 Task: In update from your network choose email frequency weekly.
Action: Mouse moved to (837, 91)
Screenshot: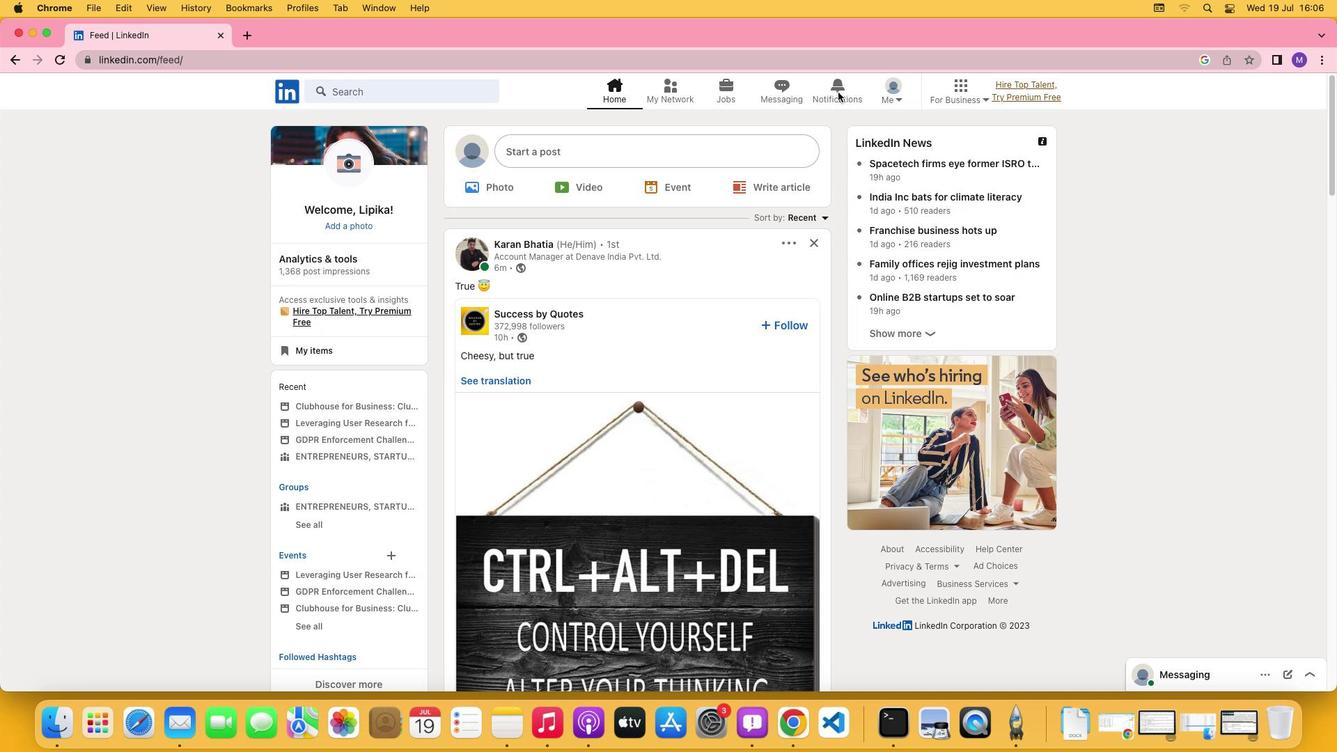 
Action: Mouse pressed left at (837, 91)
Screenshot: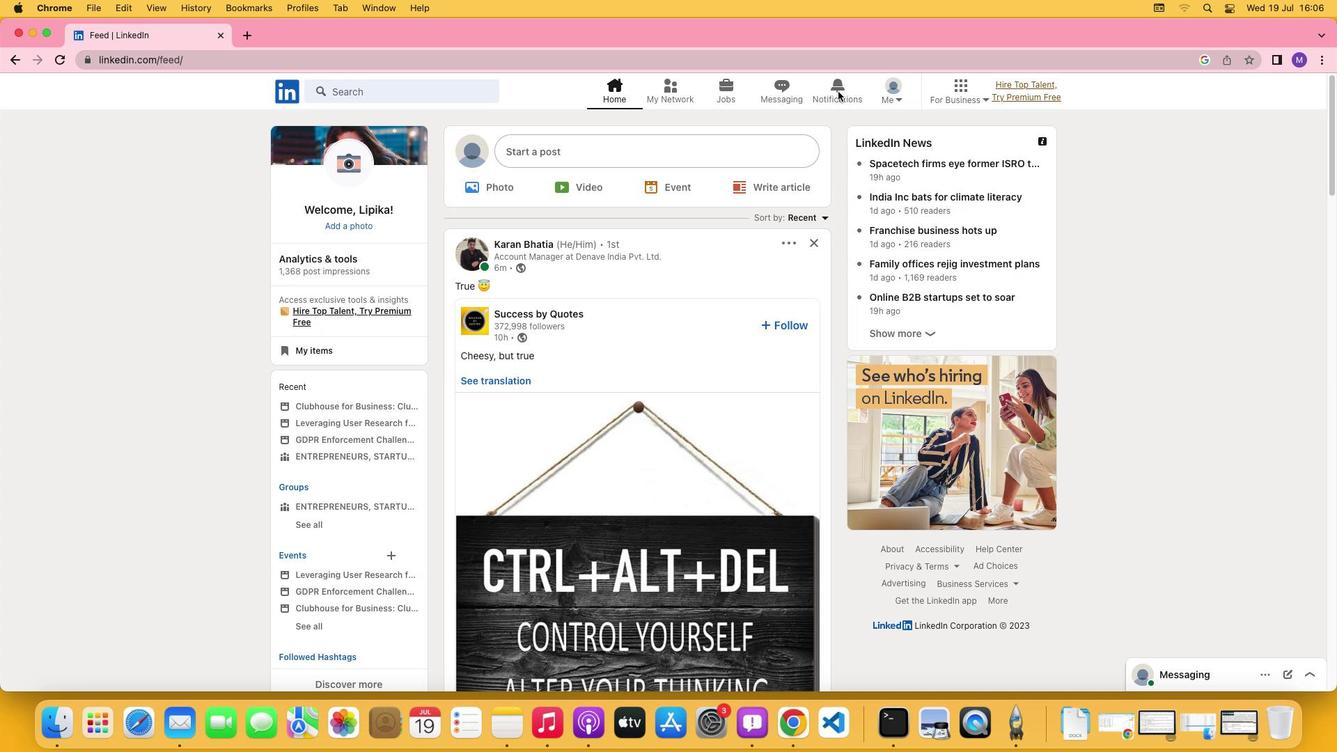 
Action: Mouse moved to (839, 94)
Screenshot: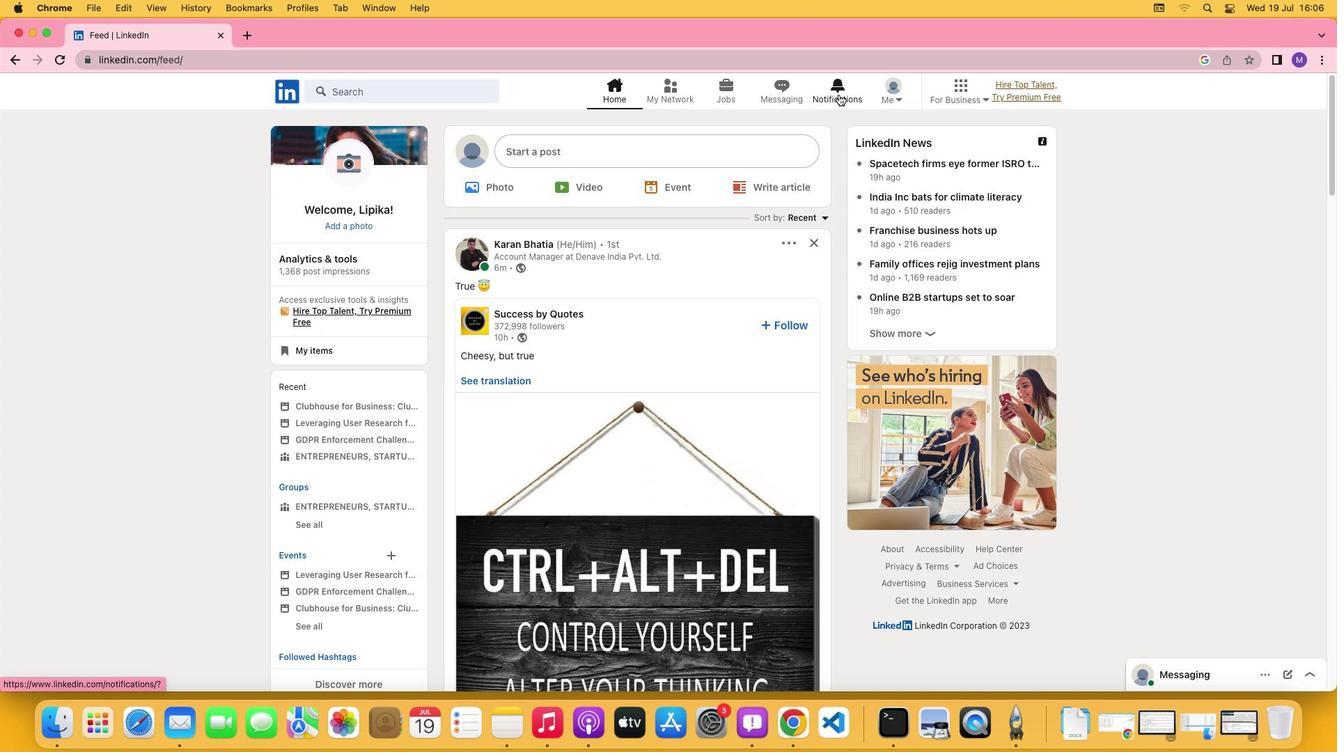 
Action: Mouse pressed left at (839, 94)
Screenshot: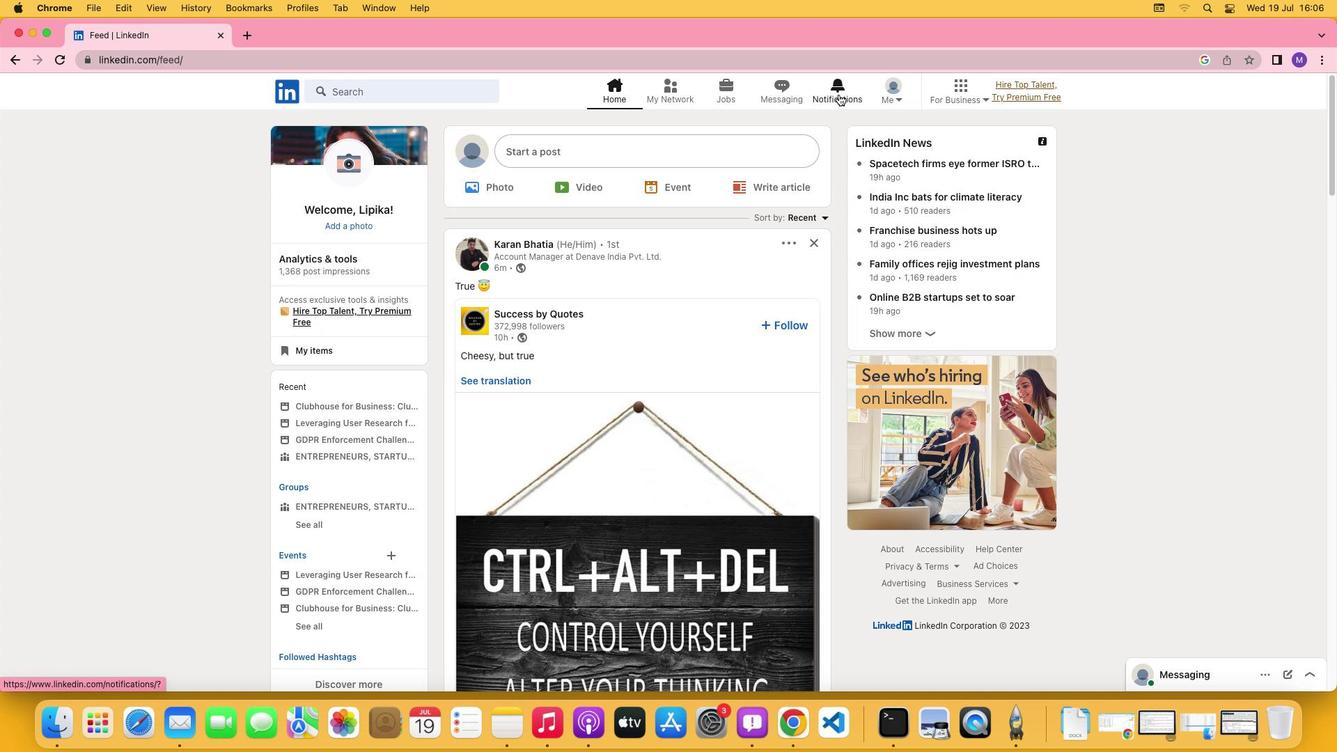 
Action: Mouse moved to (339, 181)
Screenshot: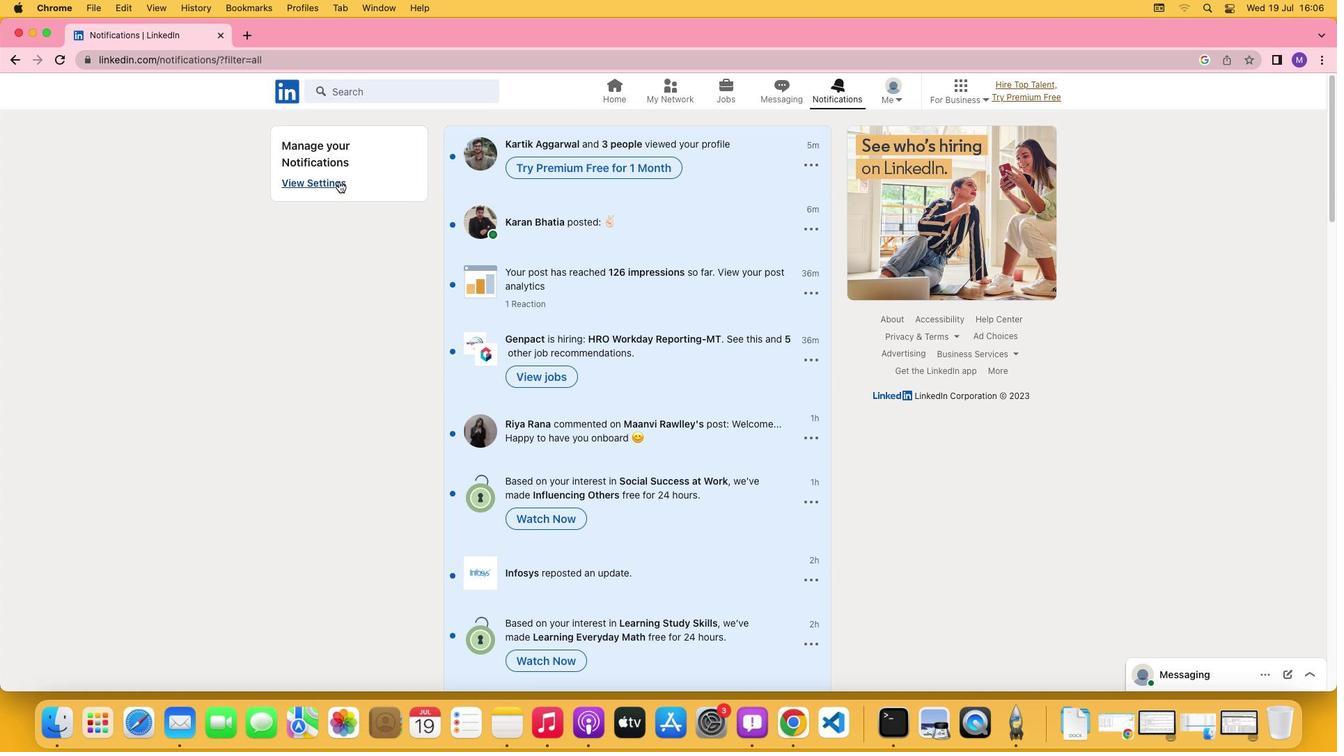 
Action: Mouse pressed left at (339, 181)
Screenshot: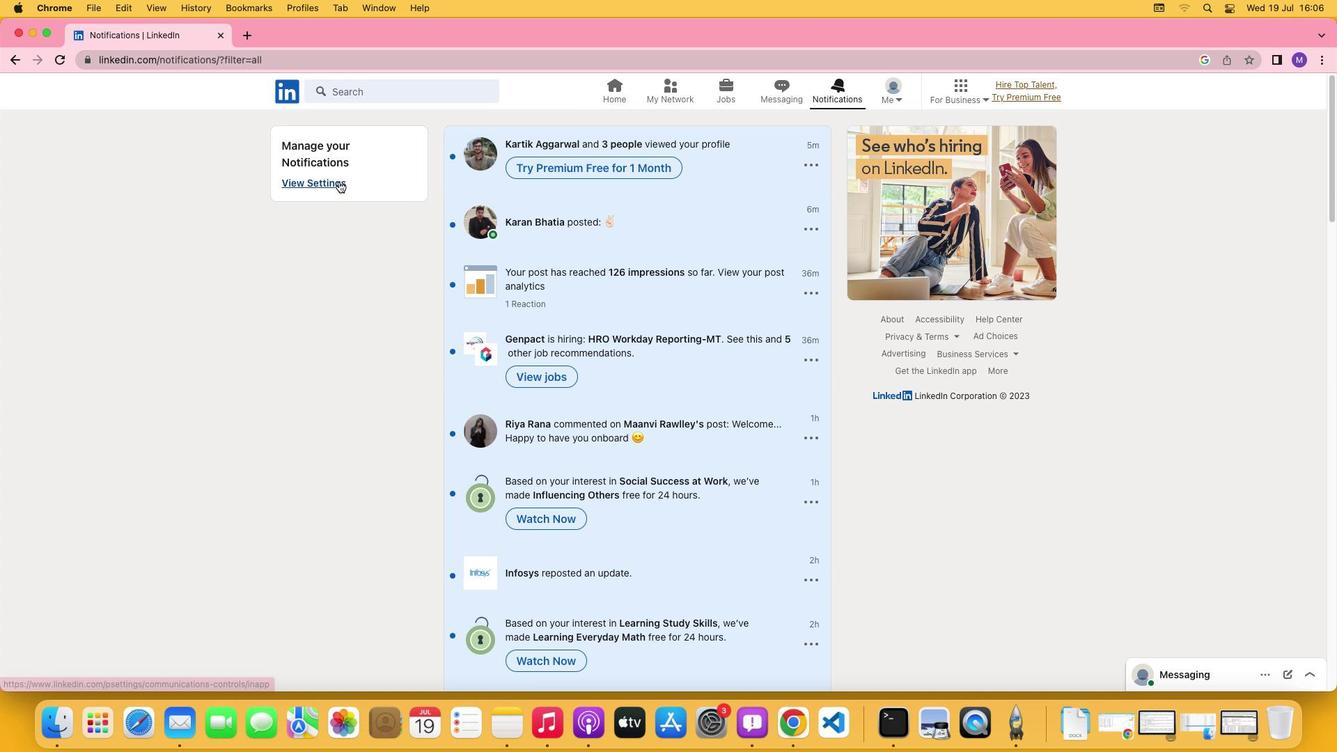 
Action: Mouse moved to (630, 243)
Screenshot: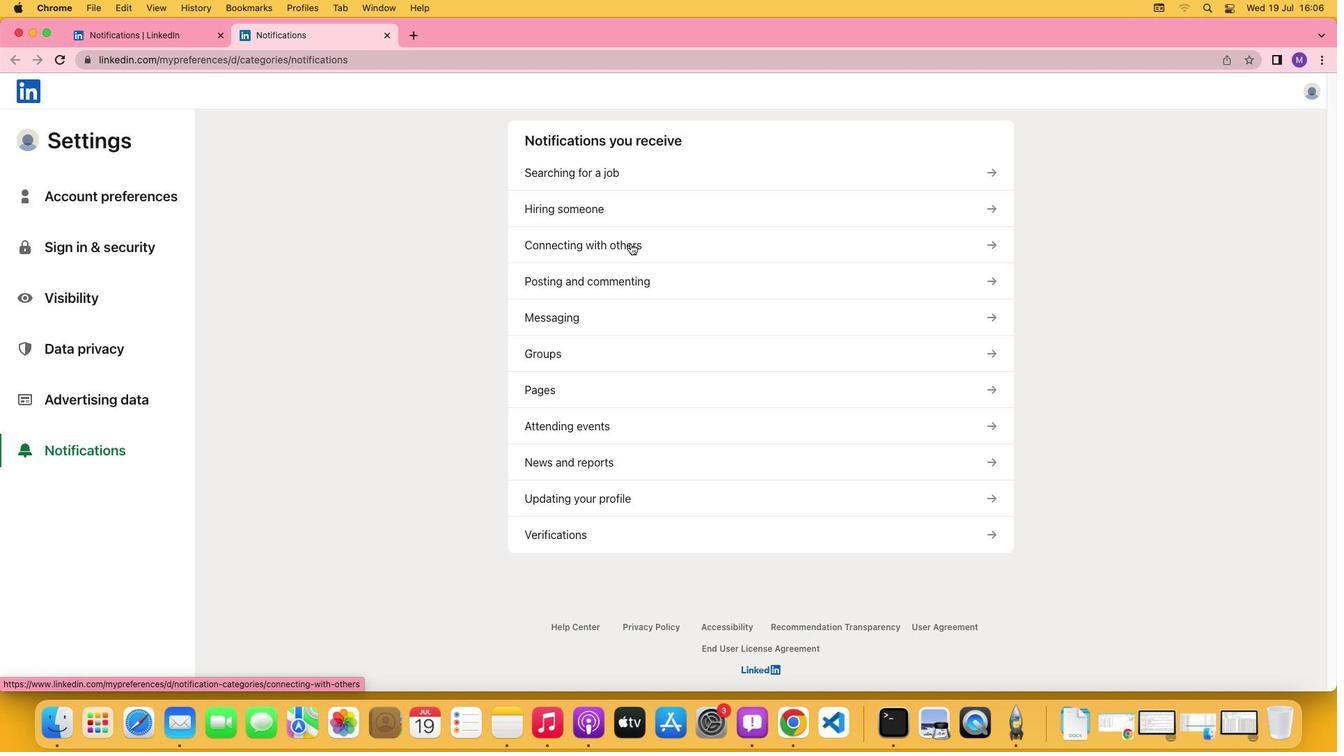
Action: Mouse pressed left at (630, 243)
Screenshot: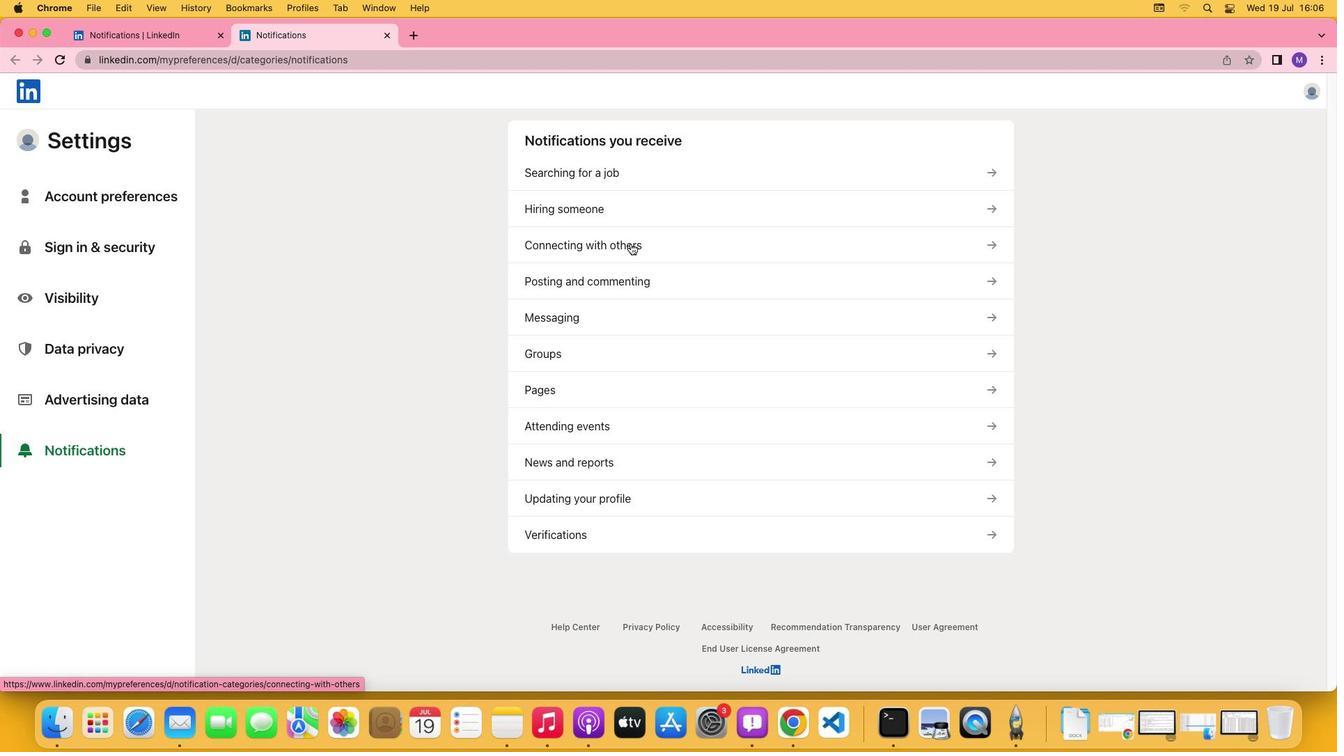 
Action: Mouse moved to (630, 270)
Screenshot: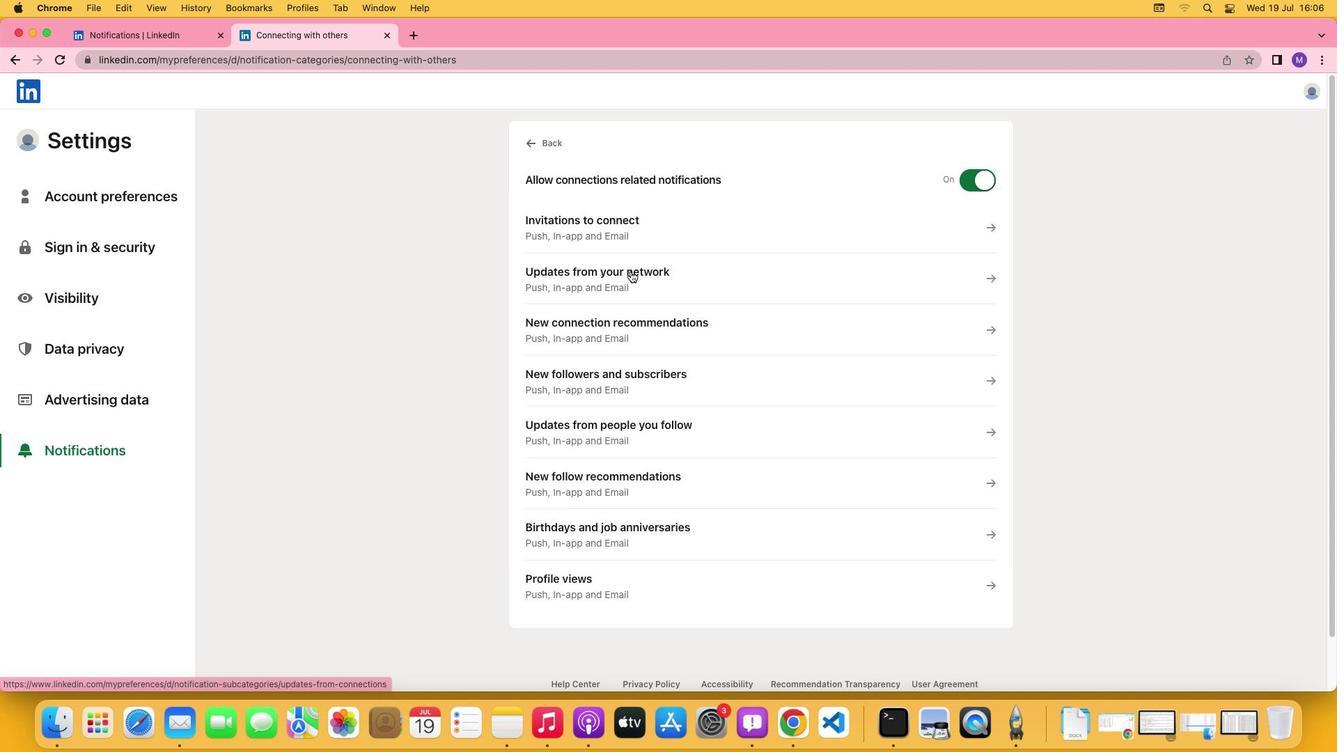 
Action: Mouse pressed left at (630, 270)
Screenshot: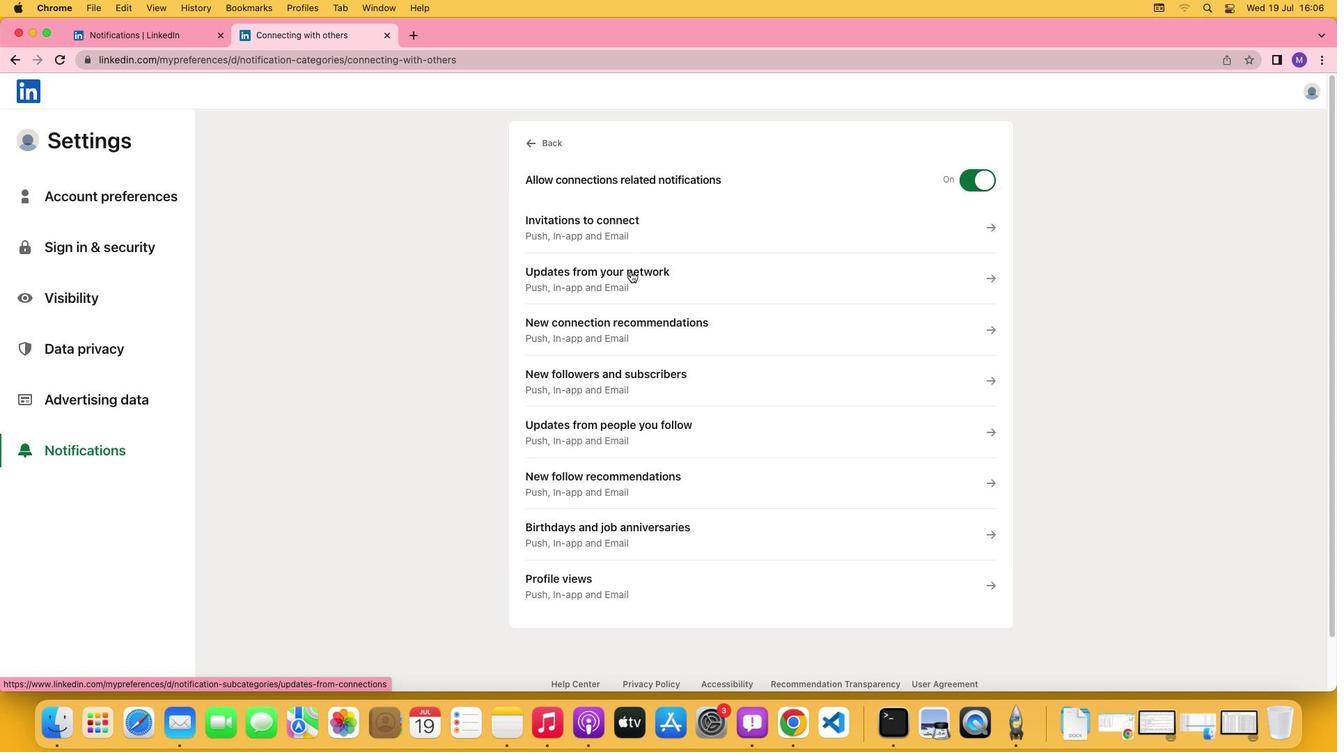 
Action: Mouse moved to (542, 492)
Screenshot: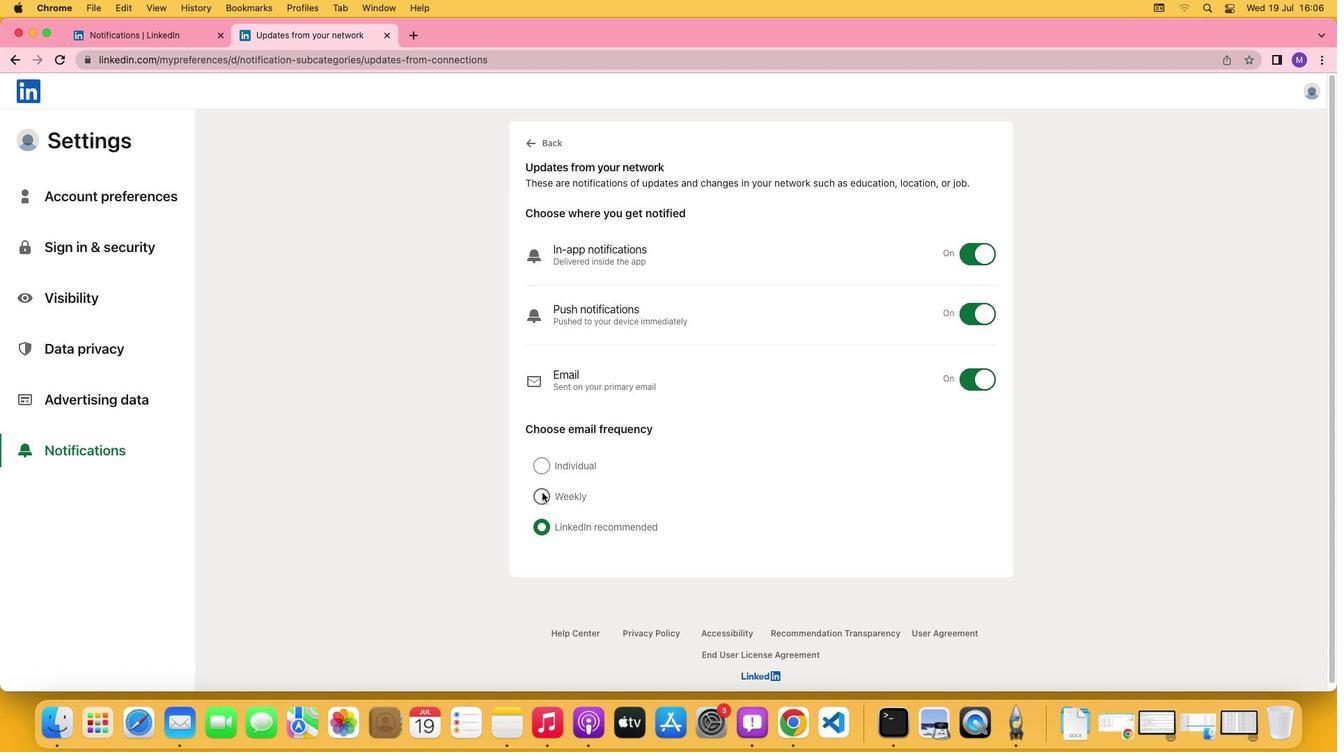 
Action: Mouse pressed left at (542, 492)
Screenshot: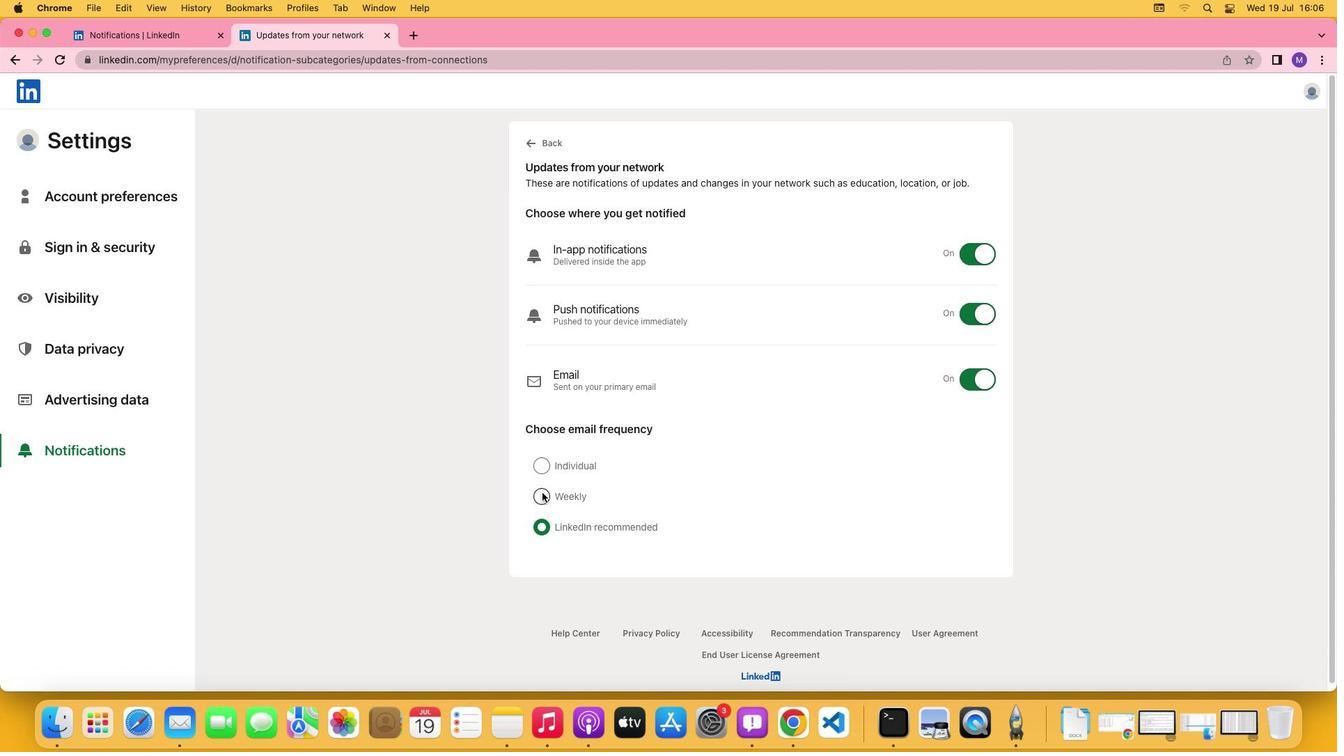 
Action: Mouse moved to (771, 474)
Screenshot: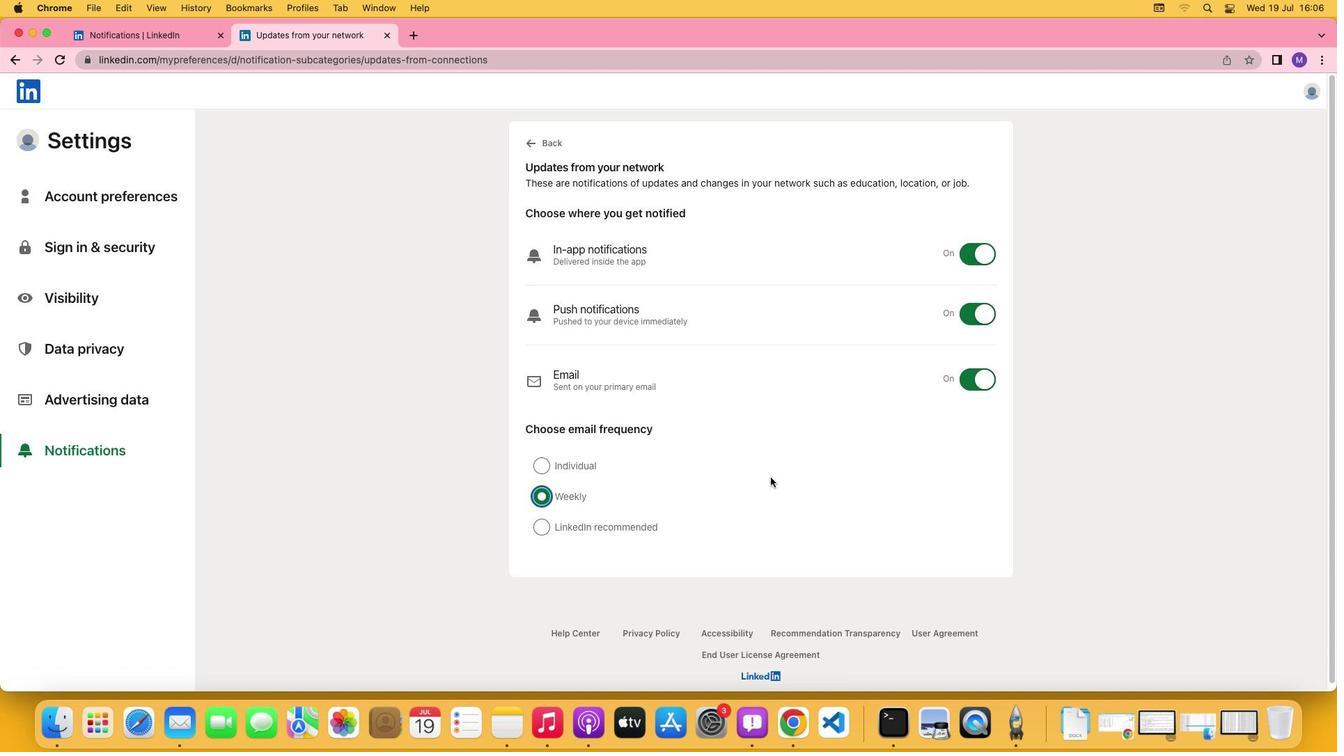 
